 Task: Create a task  Improve the appâ€™s performance during network interruptions , assign it to team member softage.10@softage.net in the project WolfTech and update the status of the task to  Off Track , set the priority of the task to Medium.
Action: Mouse moved to (64, 508)
Screenshot: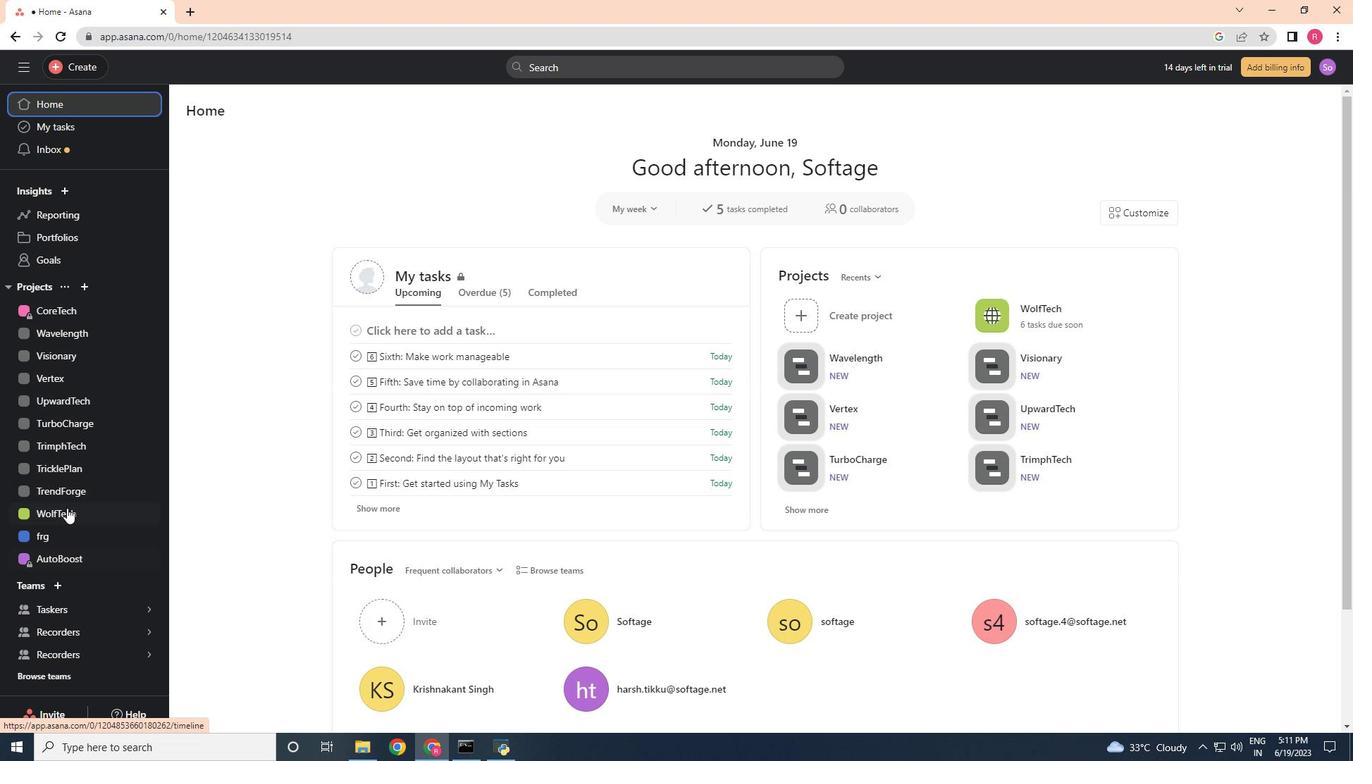 
Action: Mouse pressed left at (64, 508)
Screenshot: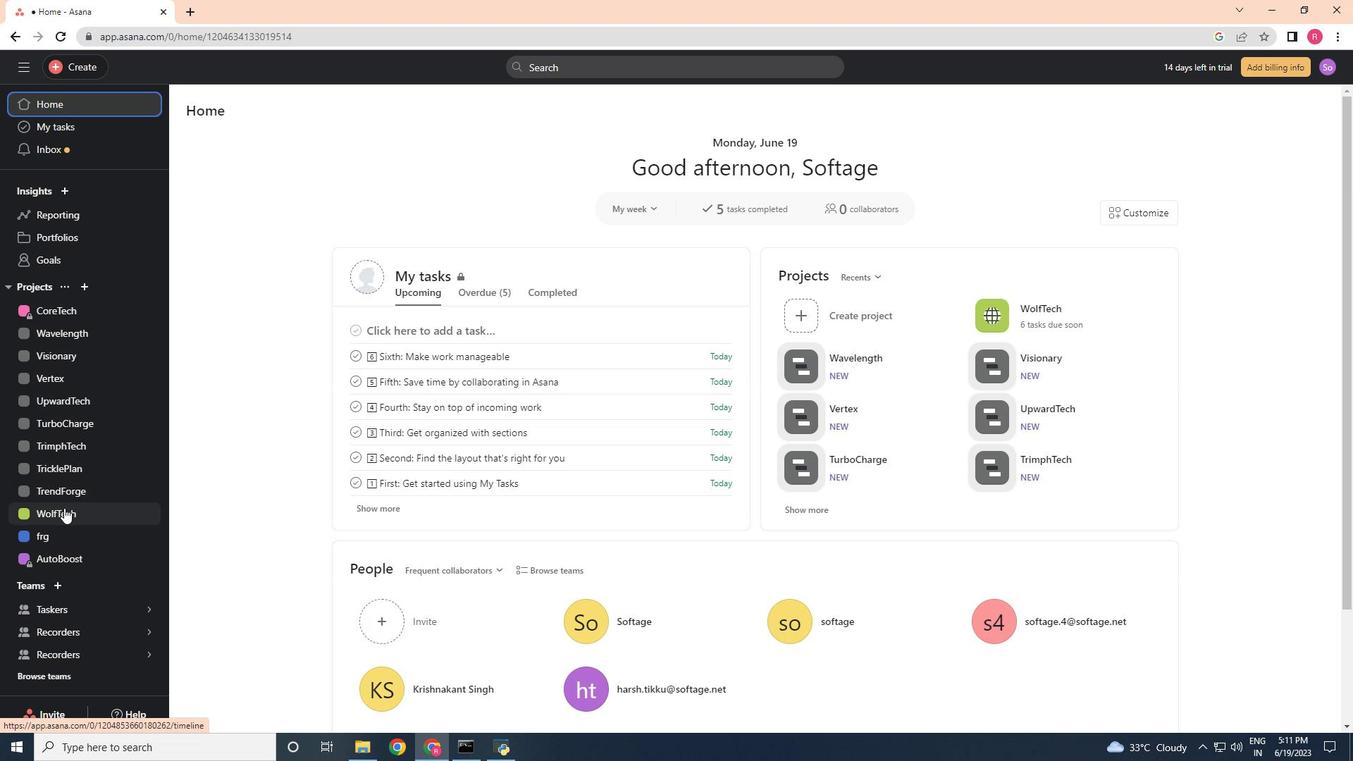 
Action: Mouse moved to (229, 173)
Screenshot: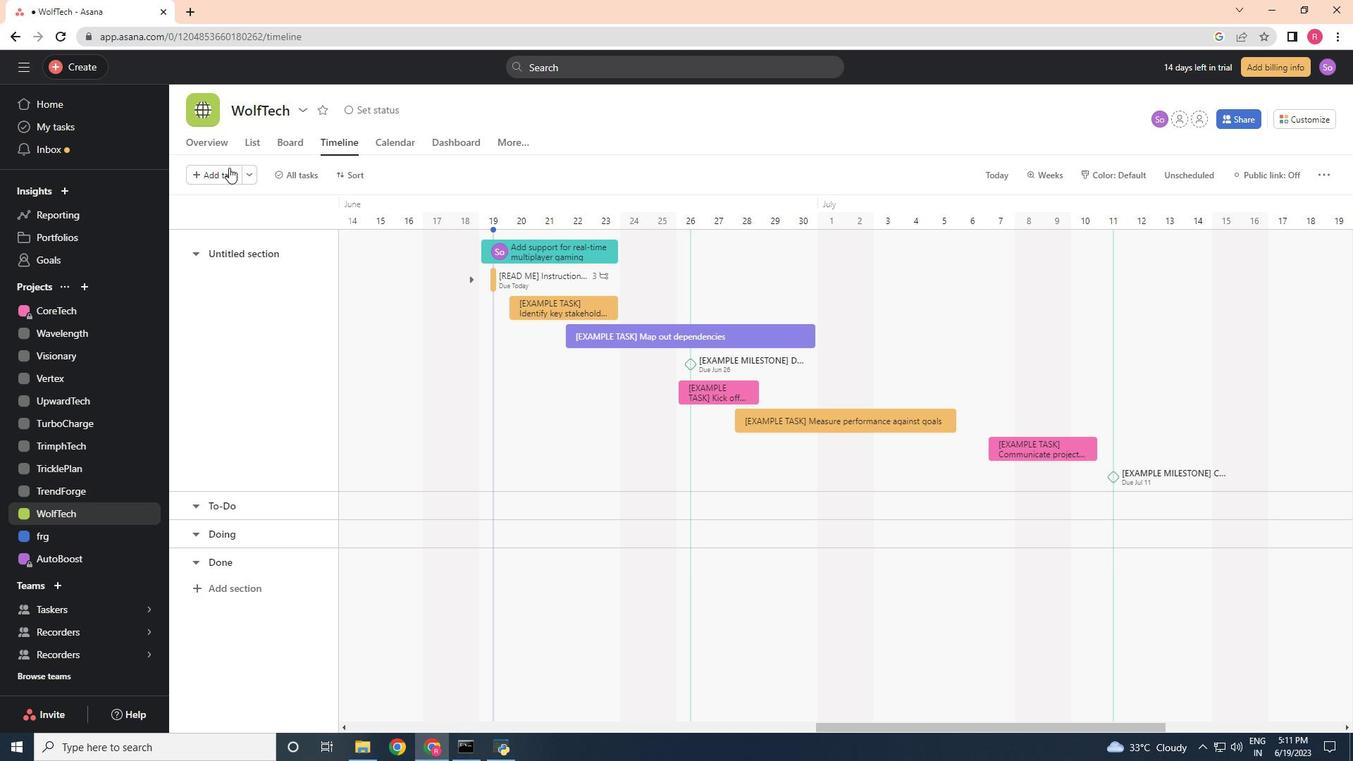 
Action: Mouse pressed left at (229, 173)
Screenshot: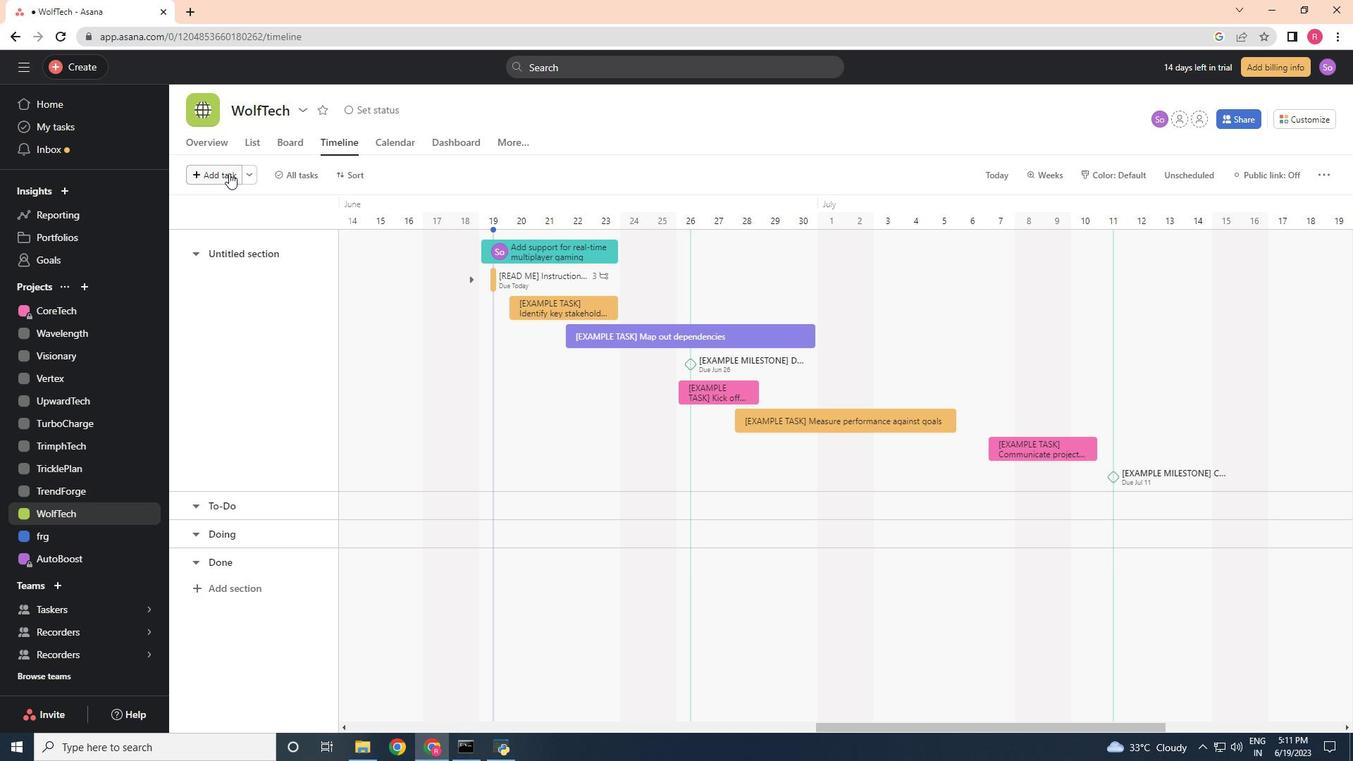 
Action: Mouse moved to (219, 169)
Screenshot: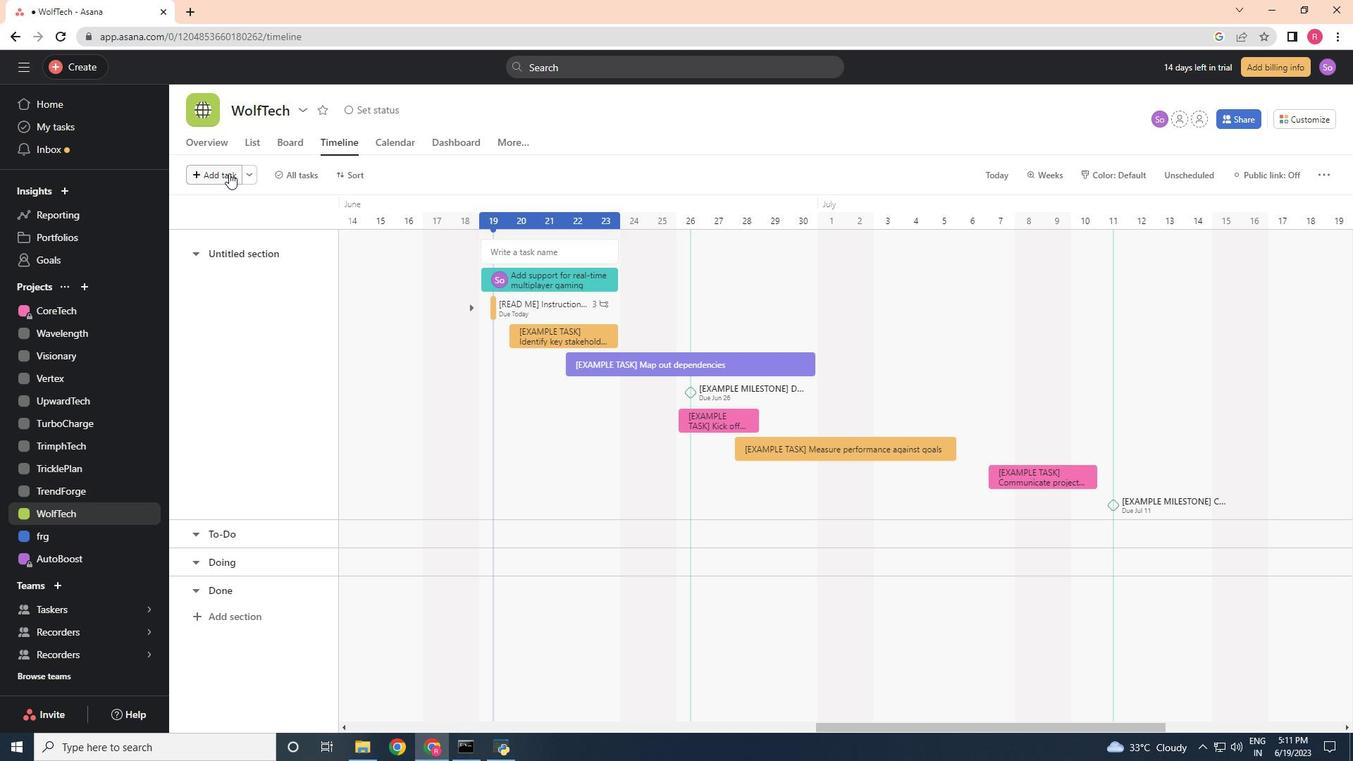 
Action: Key pressed <Key.shift>Improve<Key.space>the<Key.space>app's<Key.space>performance<Key.space>during<Key.space>network<Key.space>interruption
Screenshot: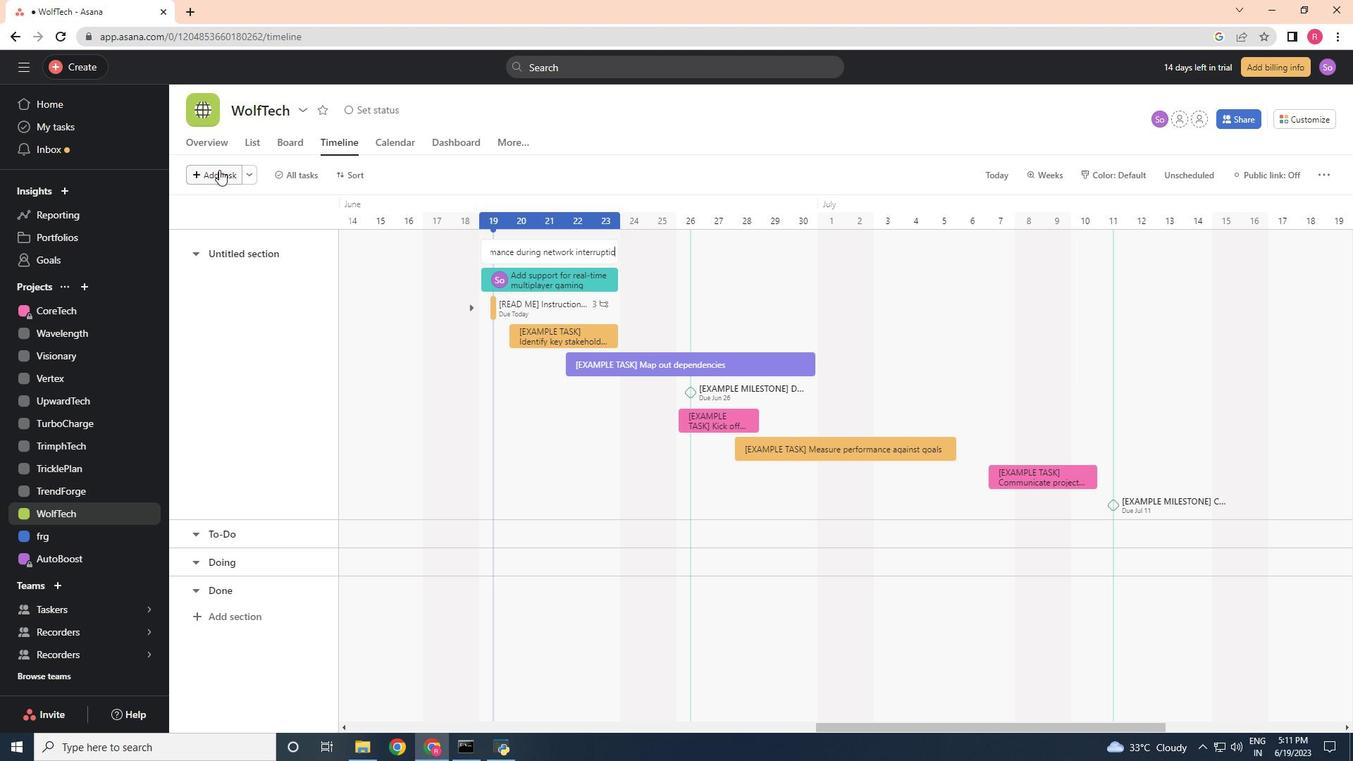 
Action: Mouse moved to (563, 257)
Screenshot: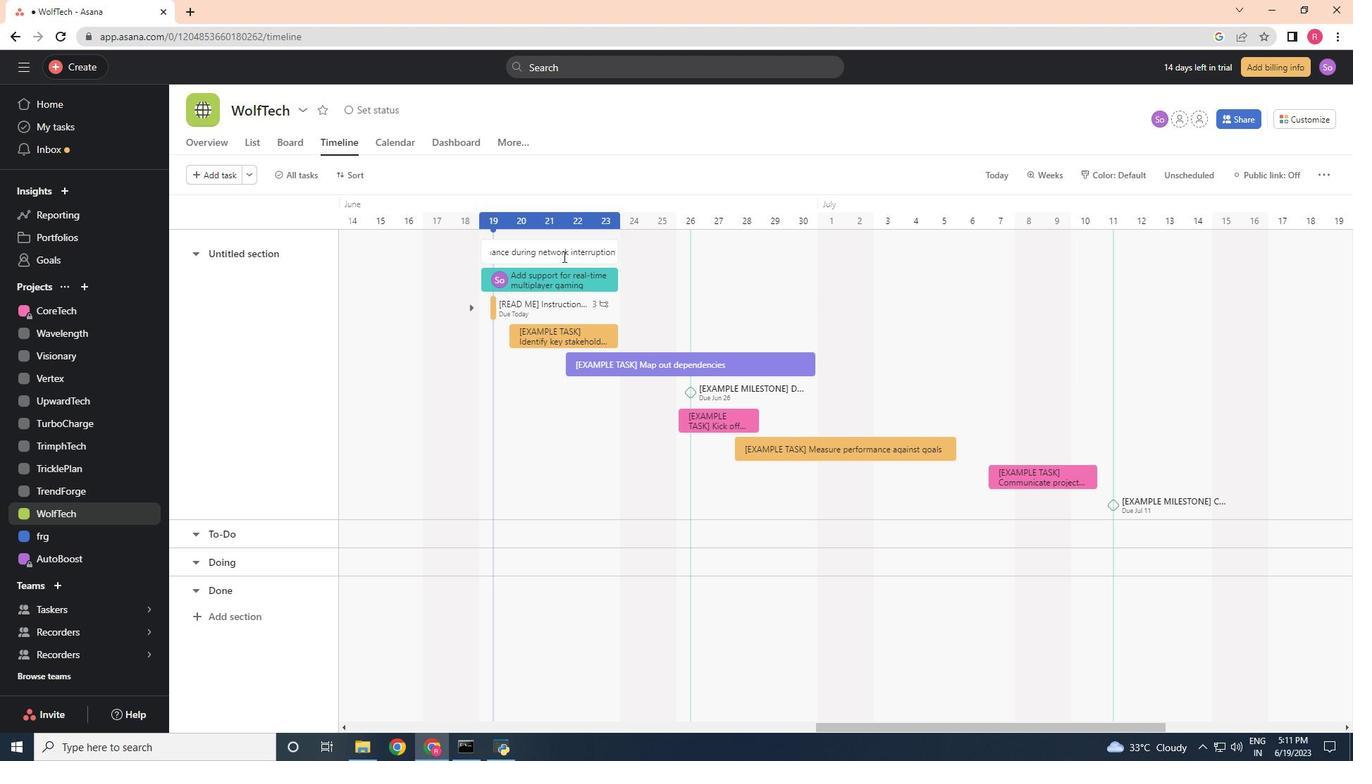 
Action: Mouse pressed left at (563, 257)
Screenshot: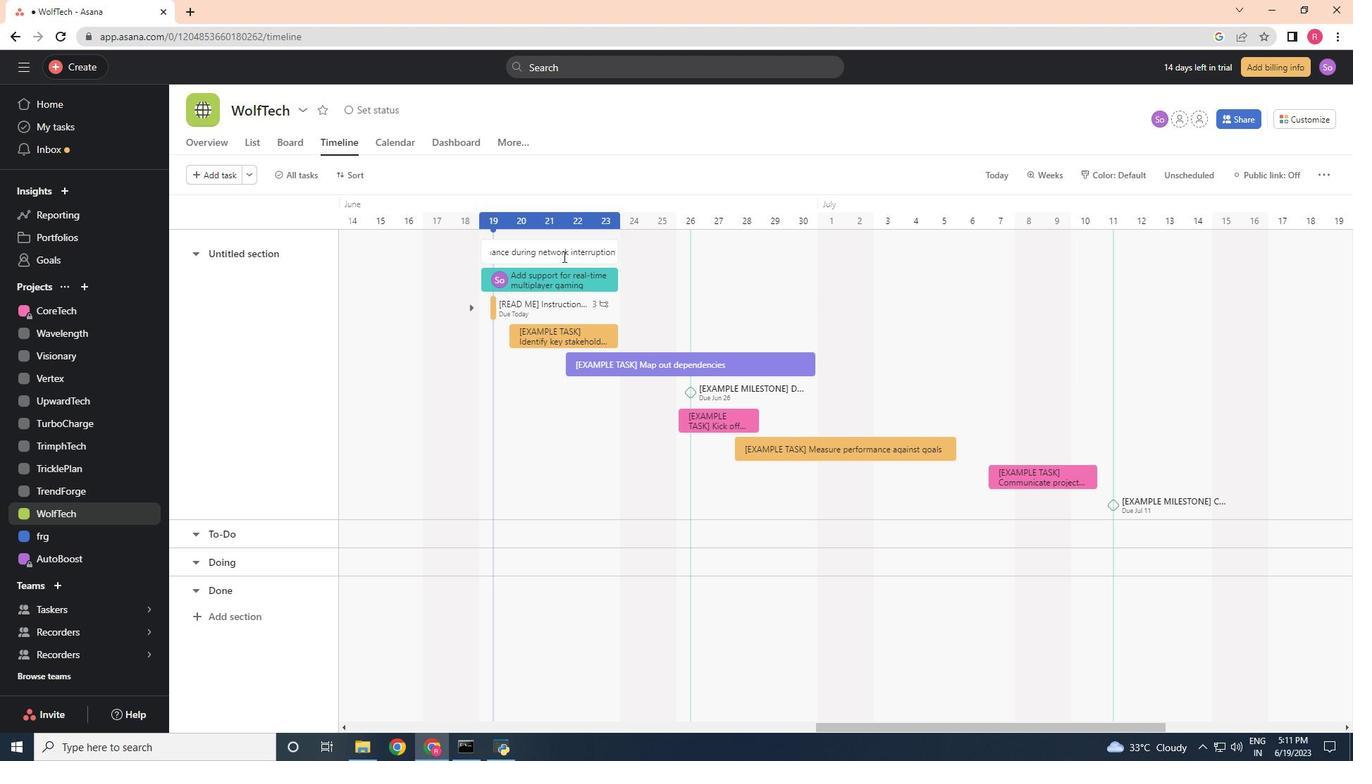 
Action: Mouse moved to (991, 279)
Screenshot: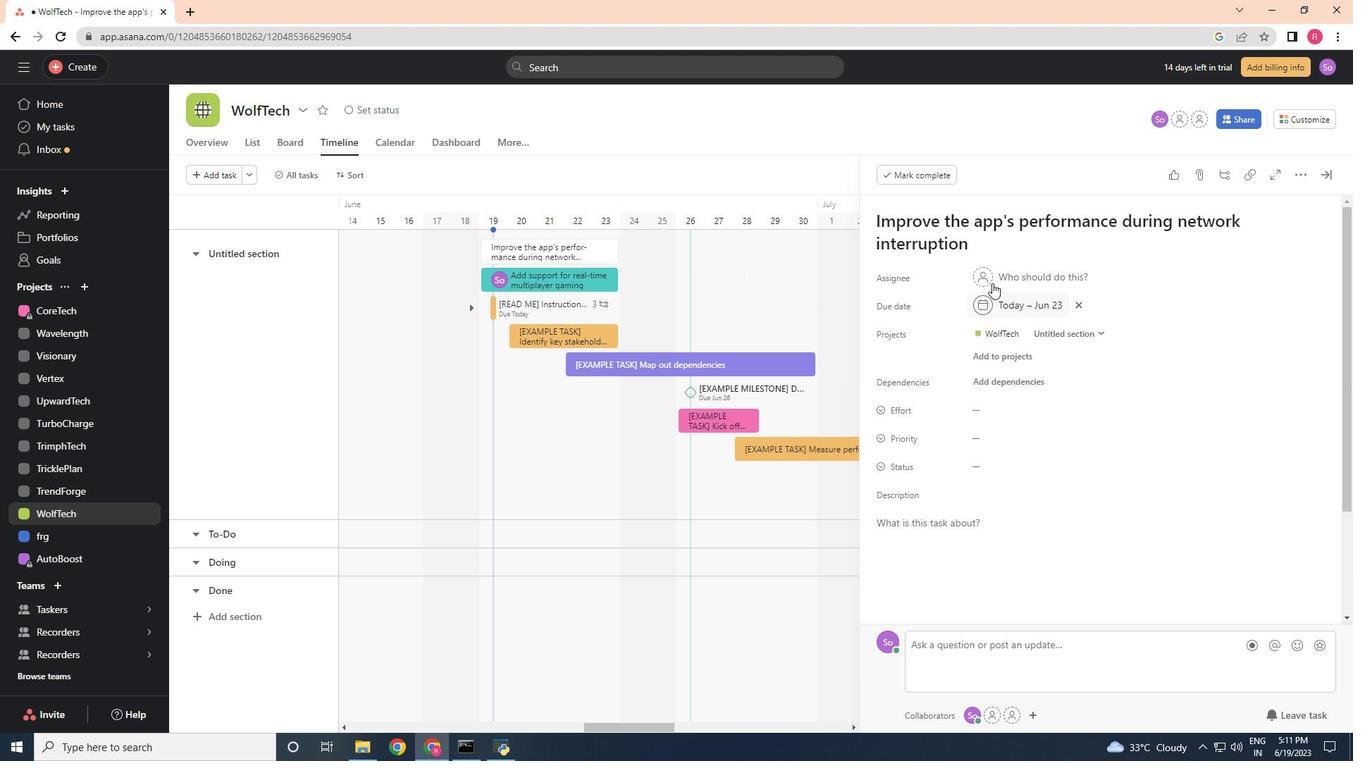 
Action: Mouse pressed left at (991, 279)
Screenshot: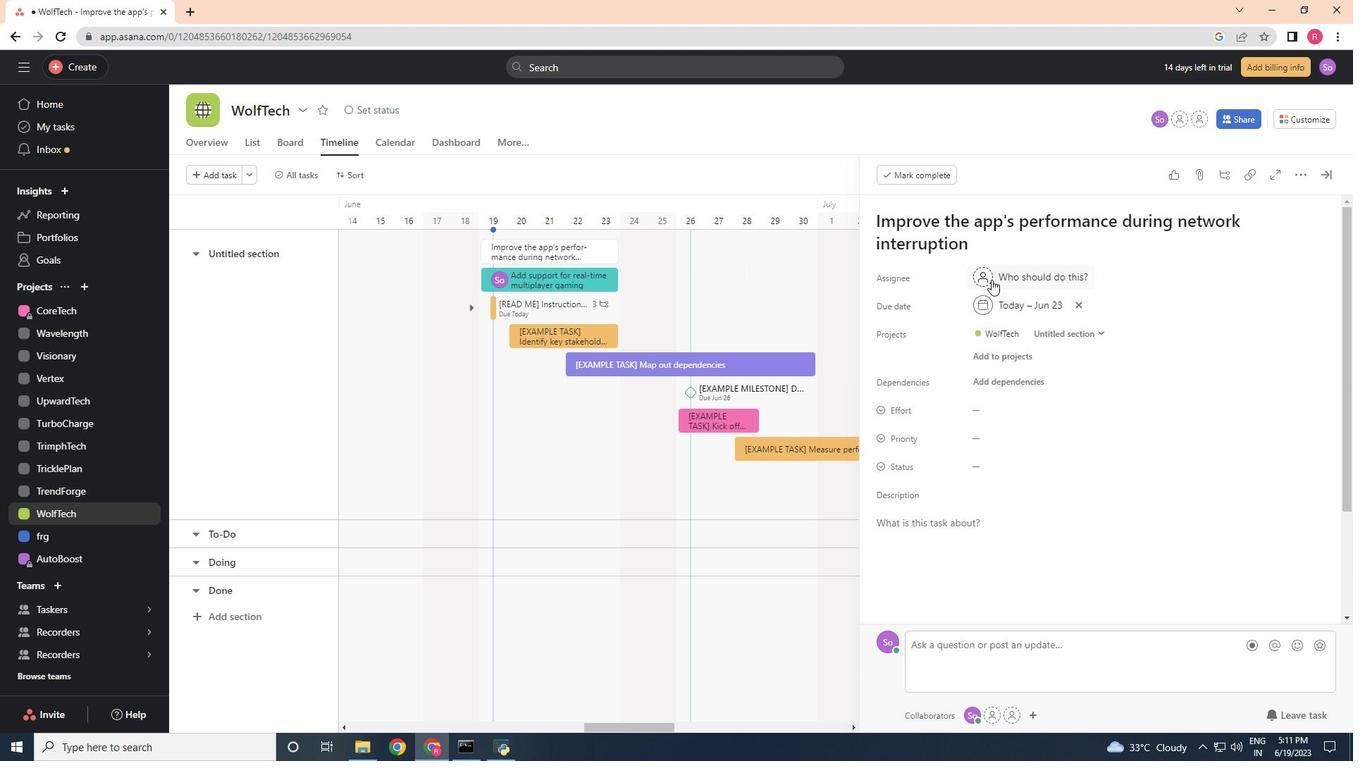 
Action: Mouse moved to (947, 307)
Screenshot: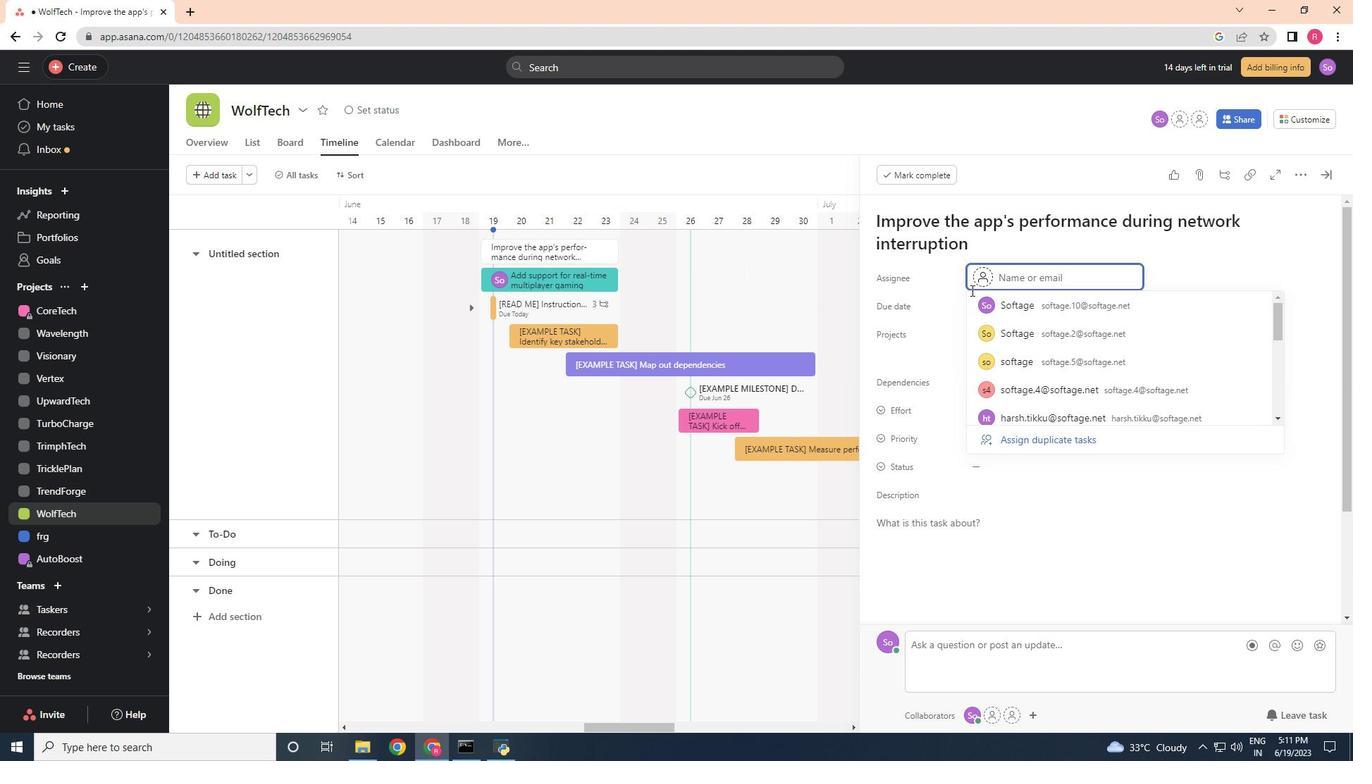 
Action: Key pressed softage.10<Key.shift>@softage.net
Screenshot: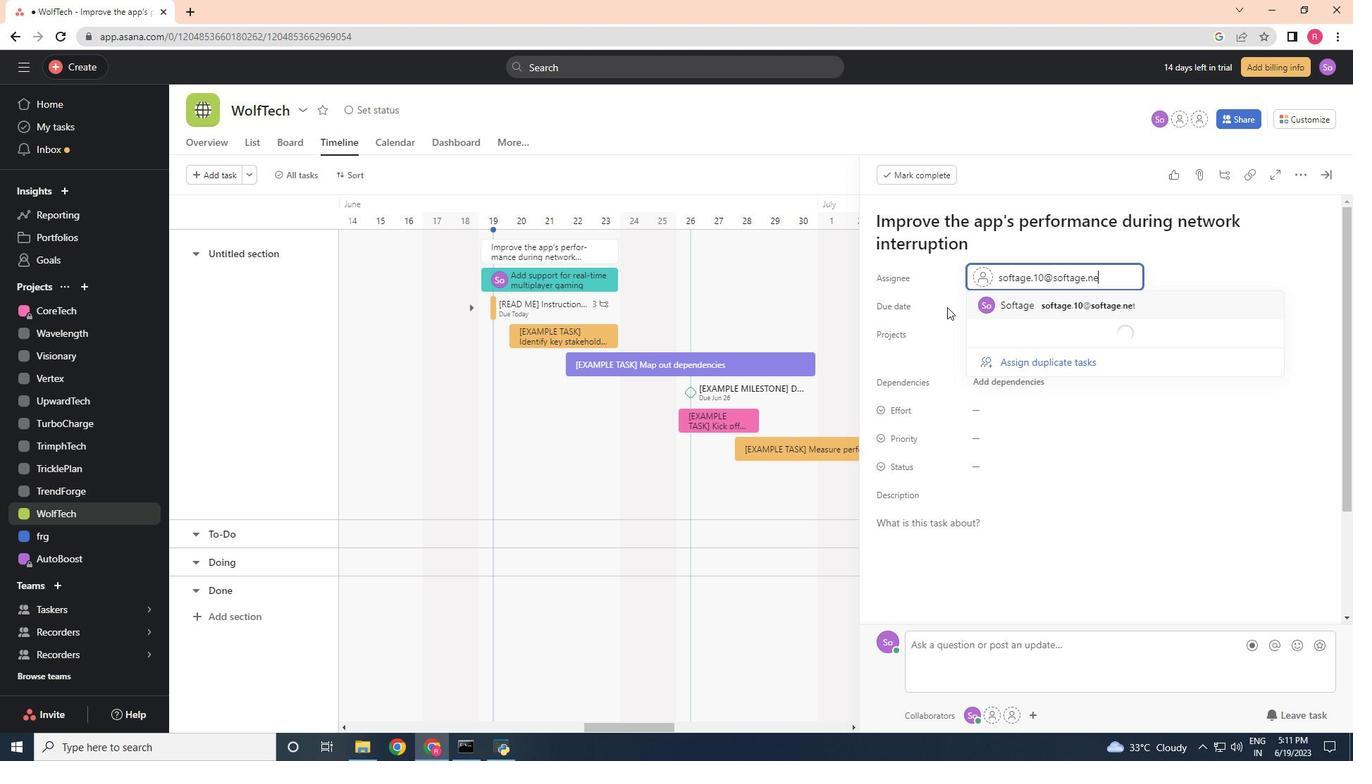 
Action: Mouse moved to (1076, 307)
Screenshot: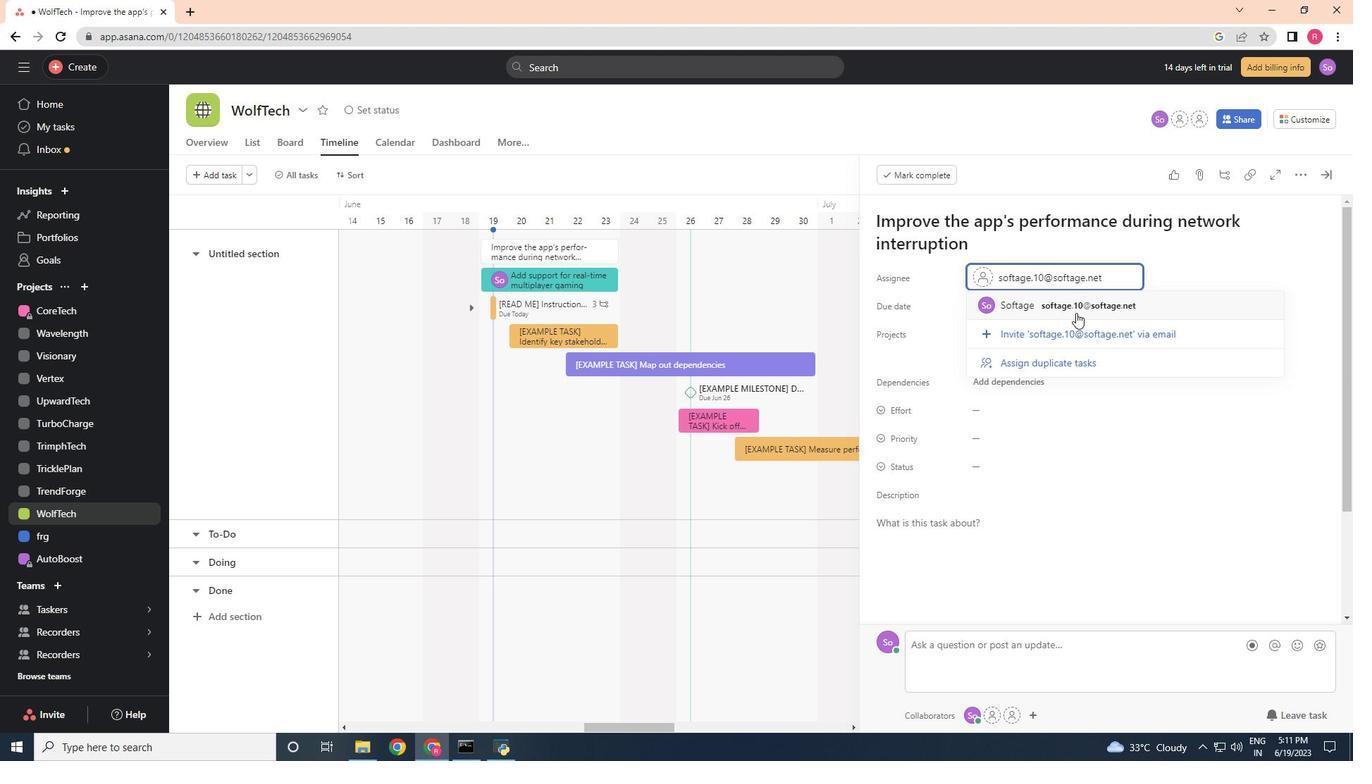 
Action: Mouse pressed left at (1076, 307)
Screenshot: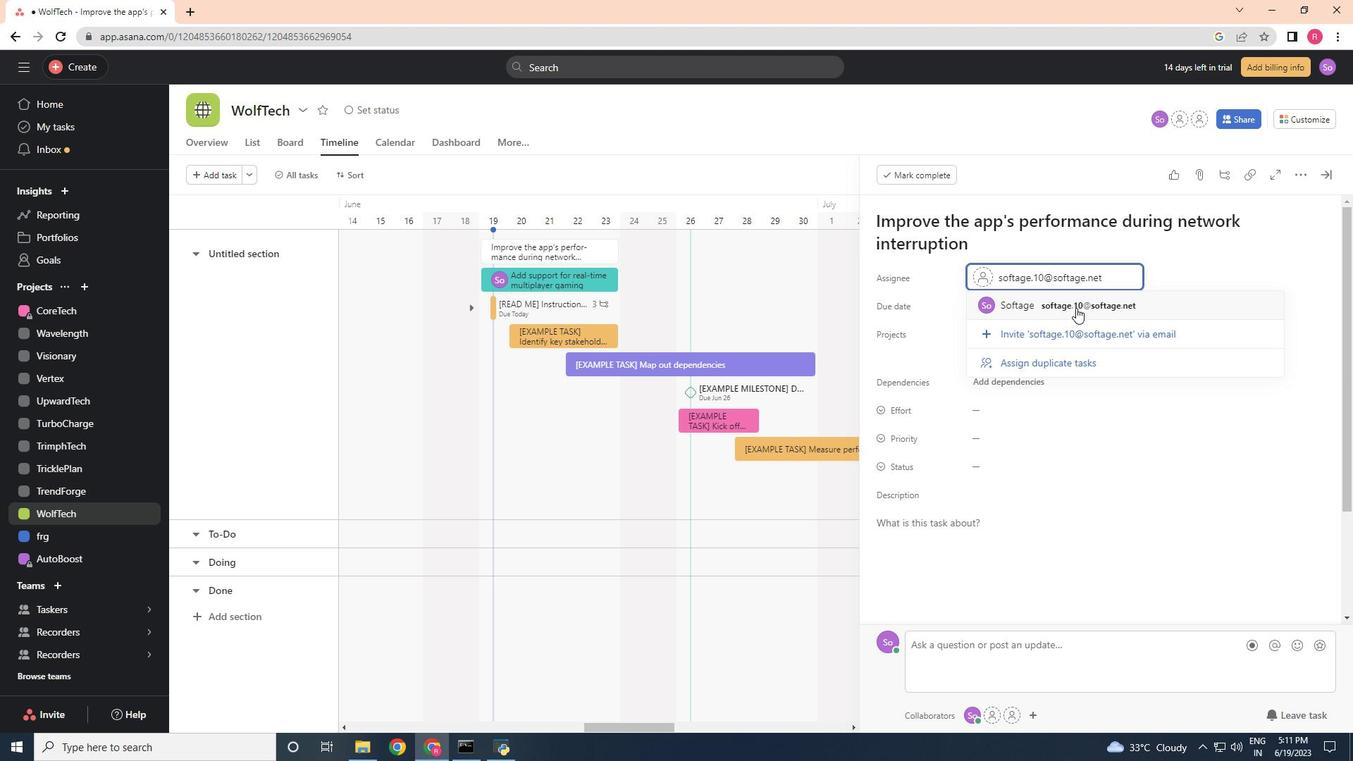 
Action: Mouse moved to (996, 465)
Screenshot: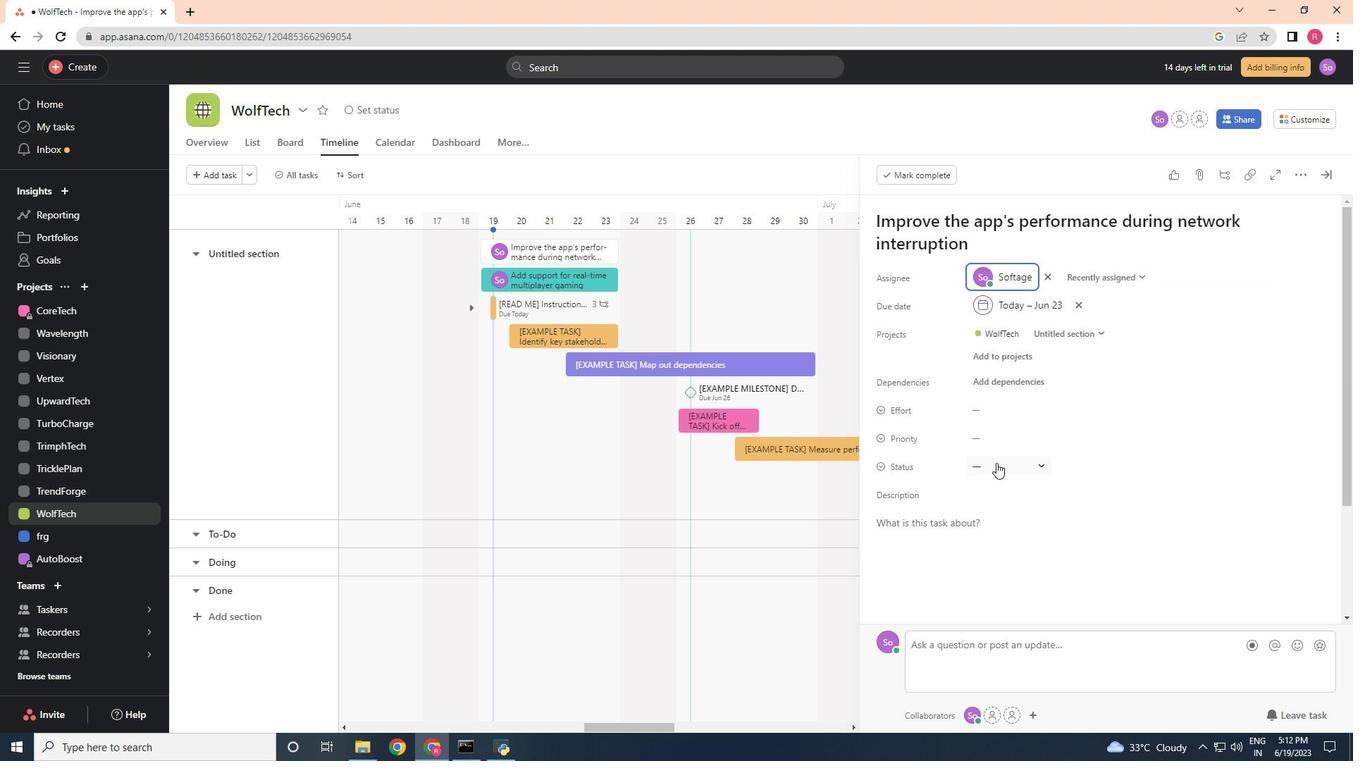 
Action: Mouse pressed left at (996, 465)
Screenshot: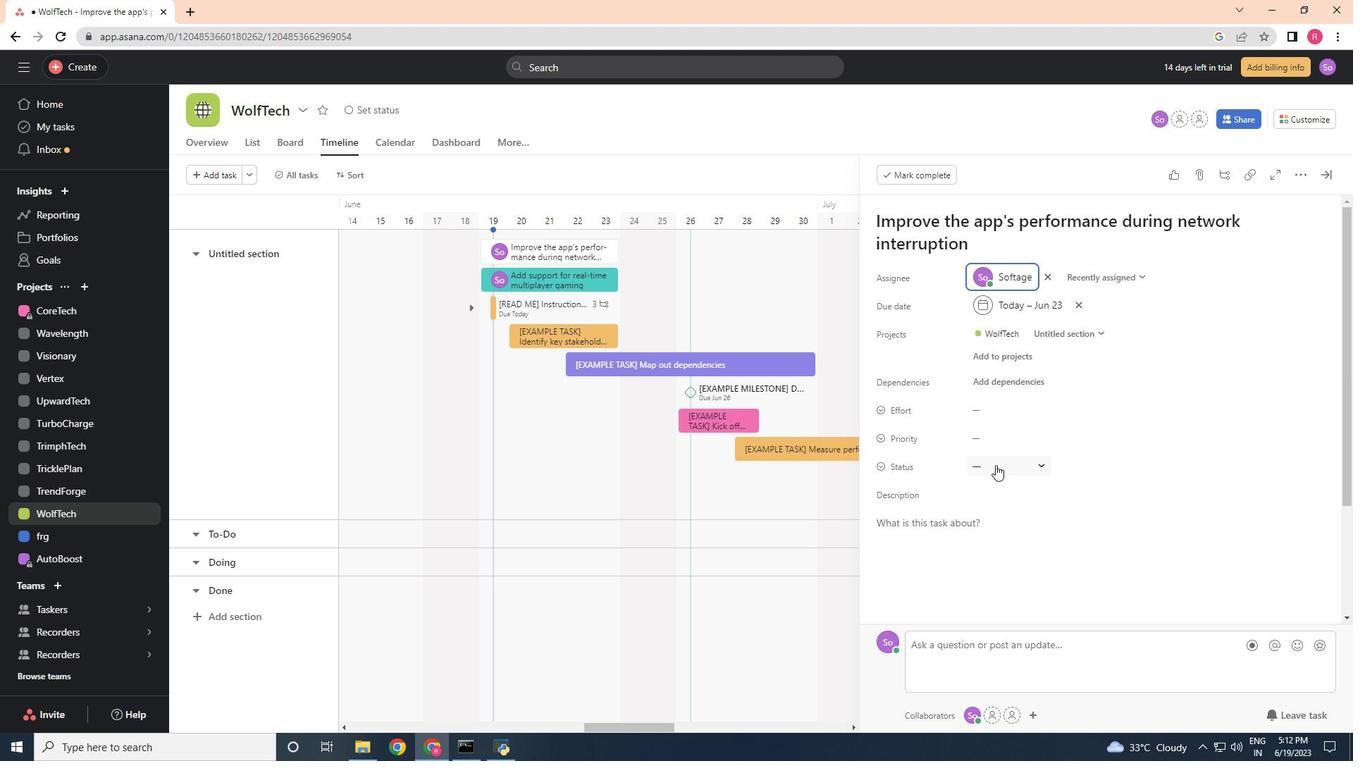 
Action: Mouse moved to (1021, 568)
Screenshot: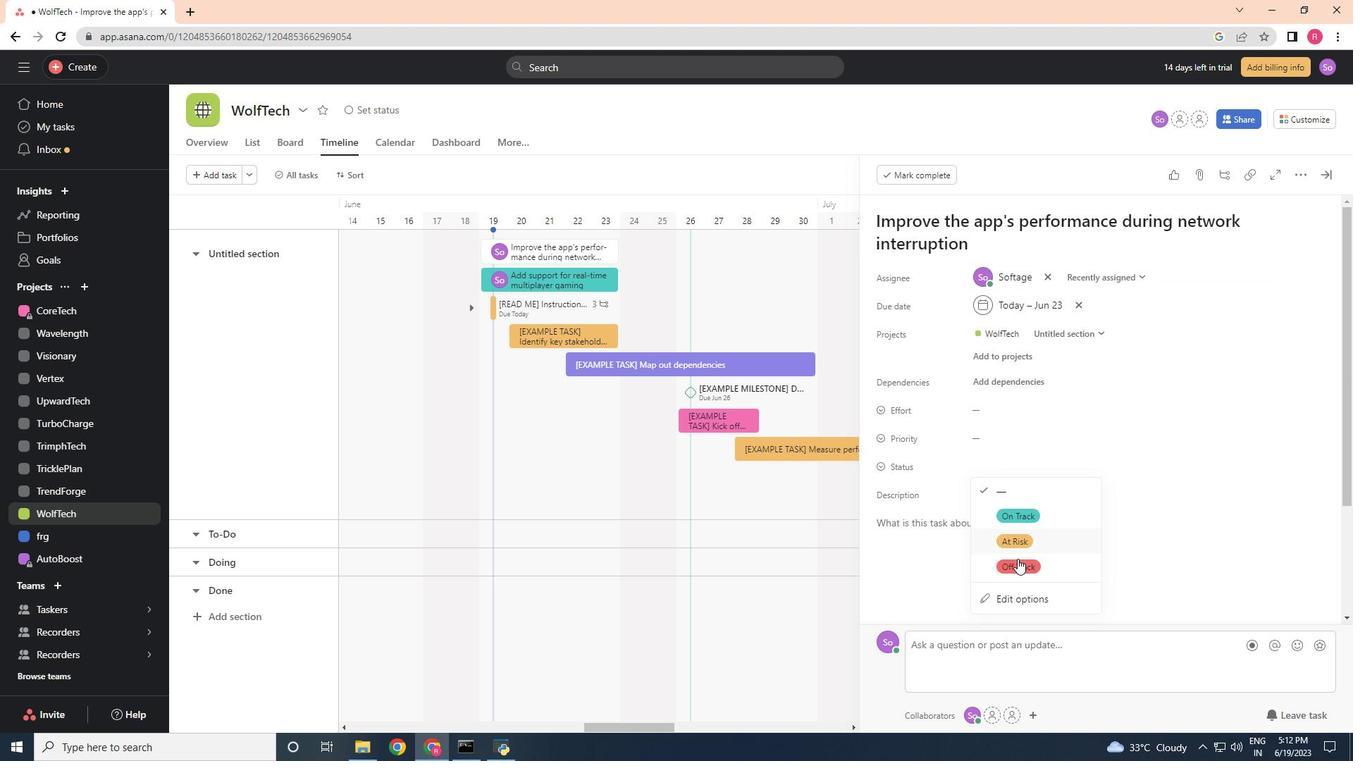 
Action: Mouse pressed left at (1021, 568)
Screenshot: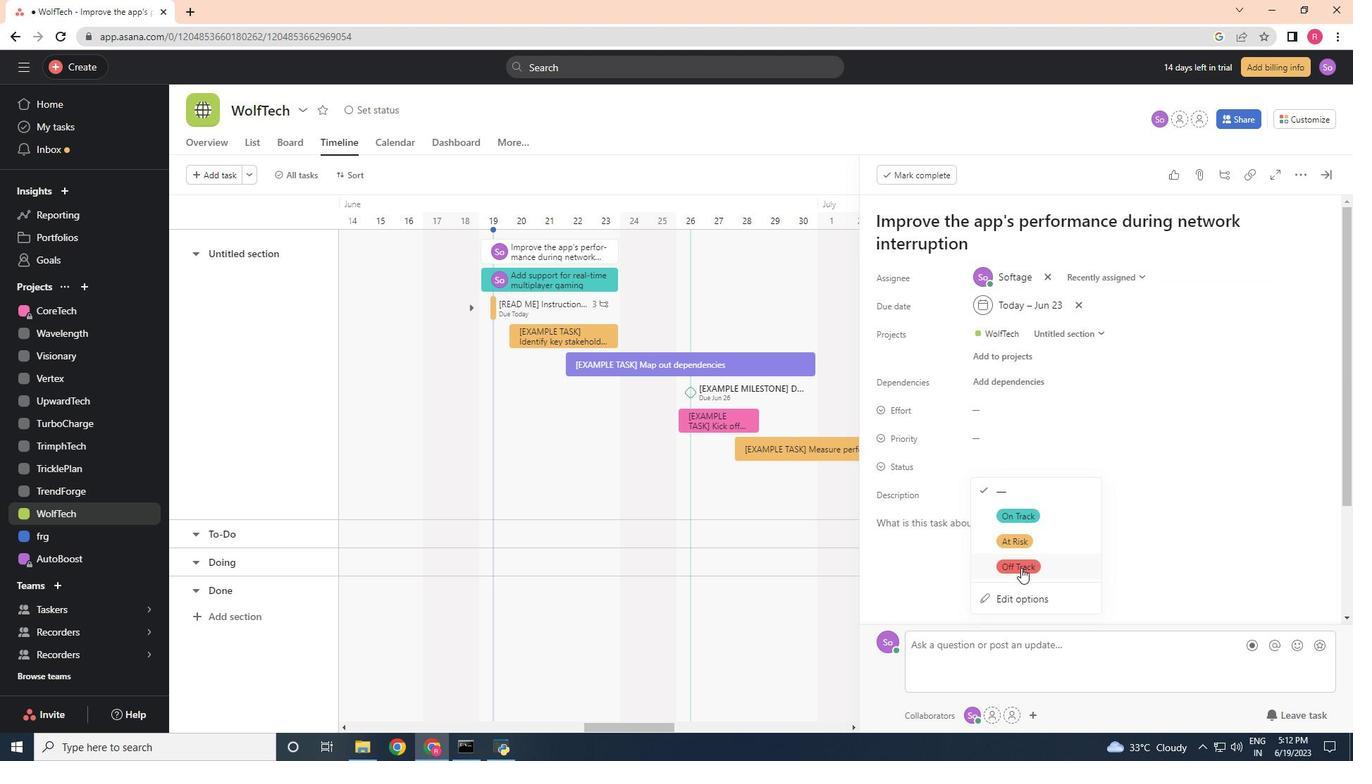 
Action: Mouse moved to (986, 439)
Screenshot: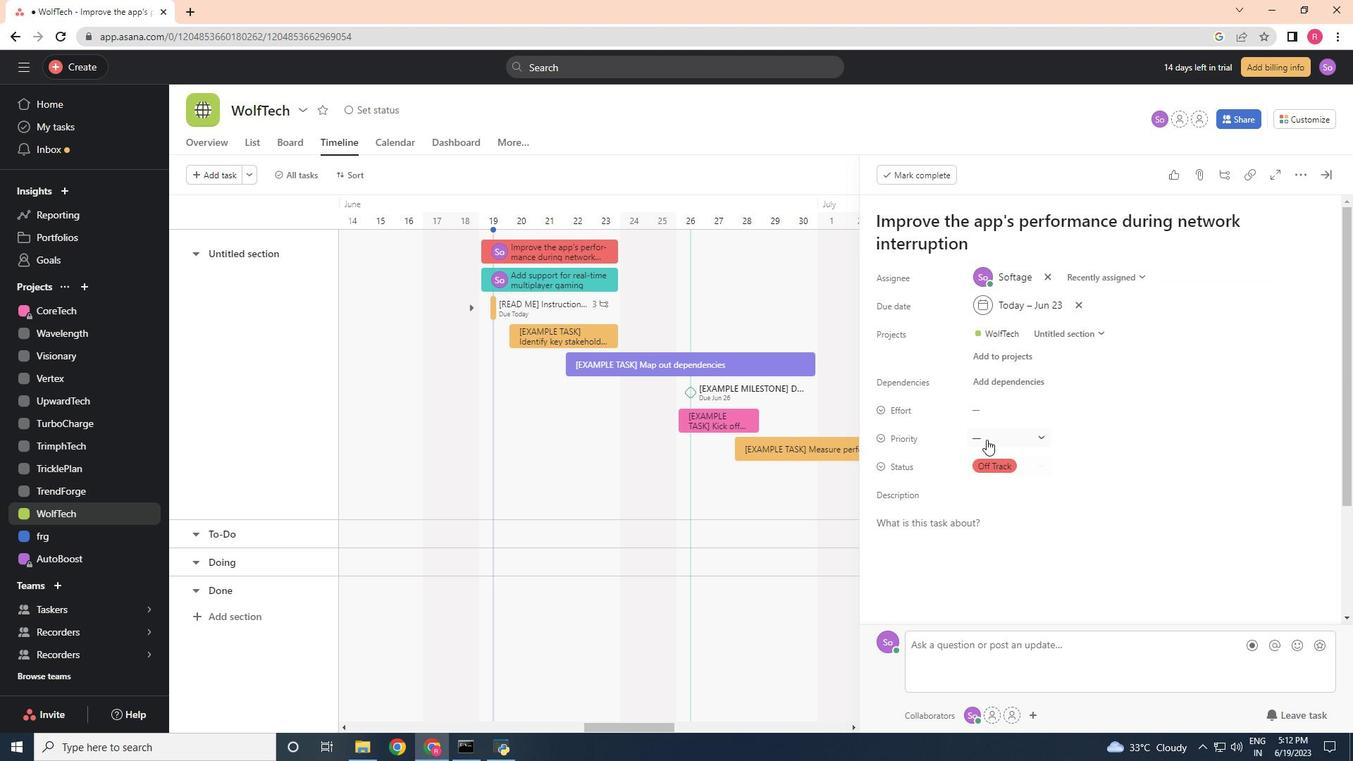 
Action: Mouse pressed left at (986, 439)
Screenshot: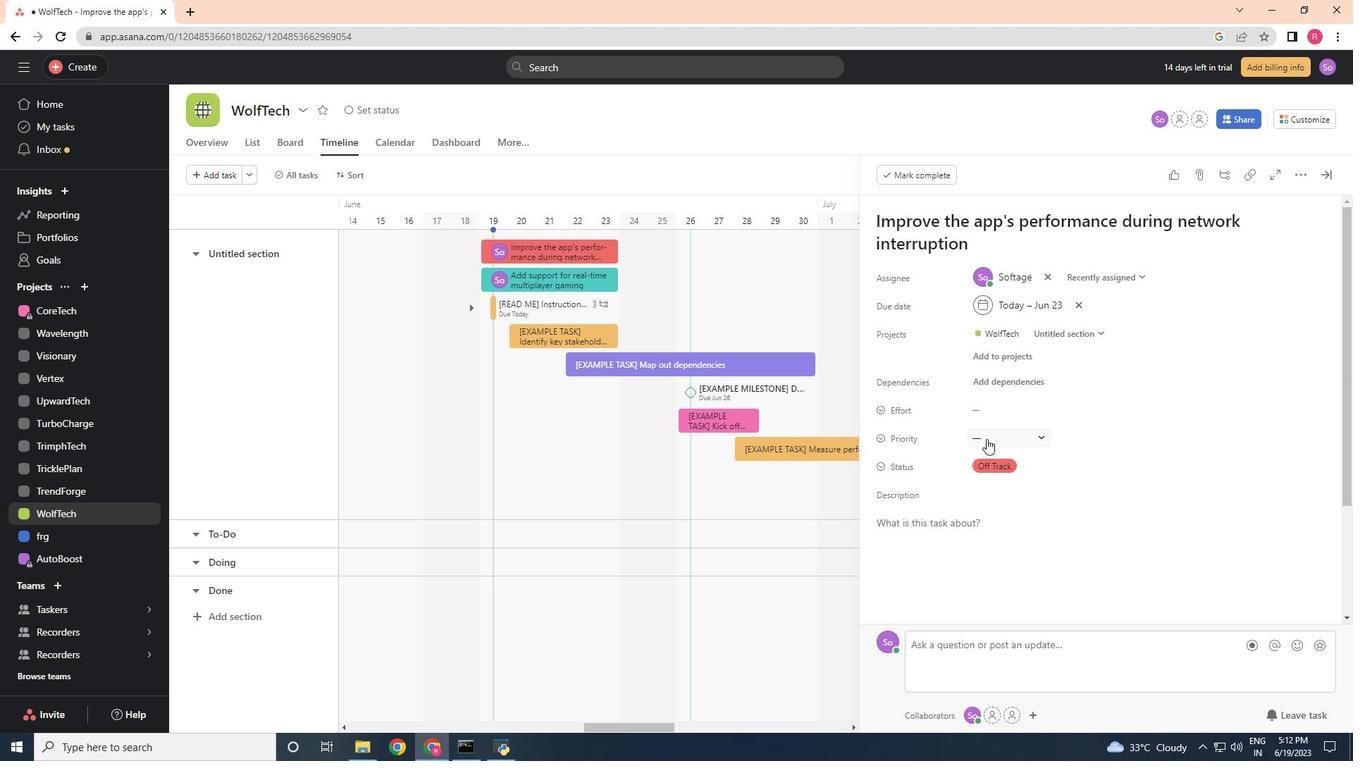 
Action: Mouse moved to (1011, 508)
Screenshot: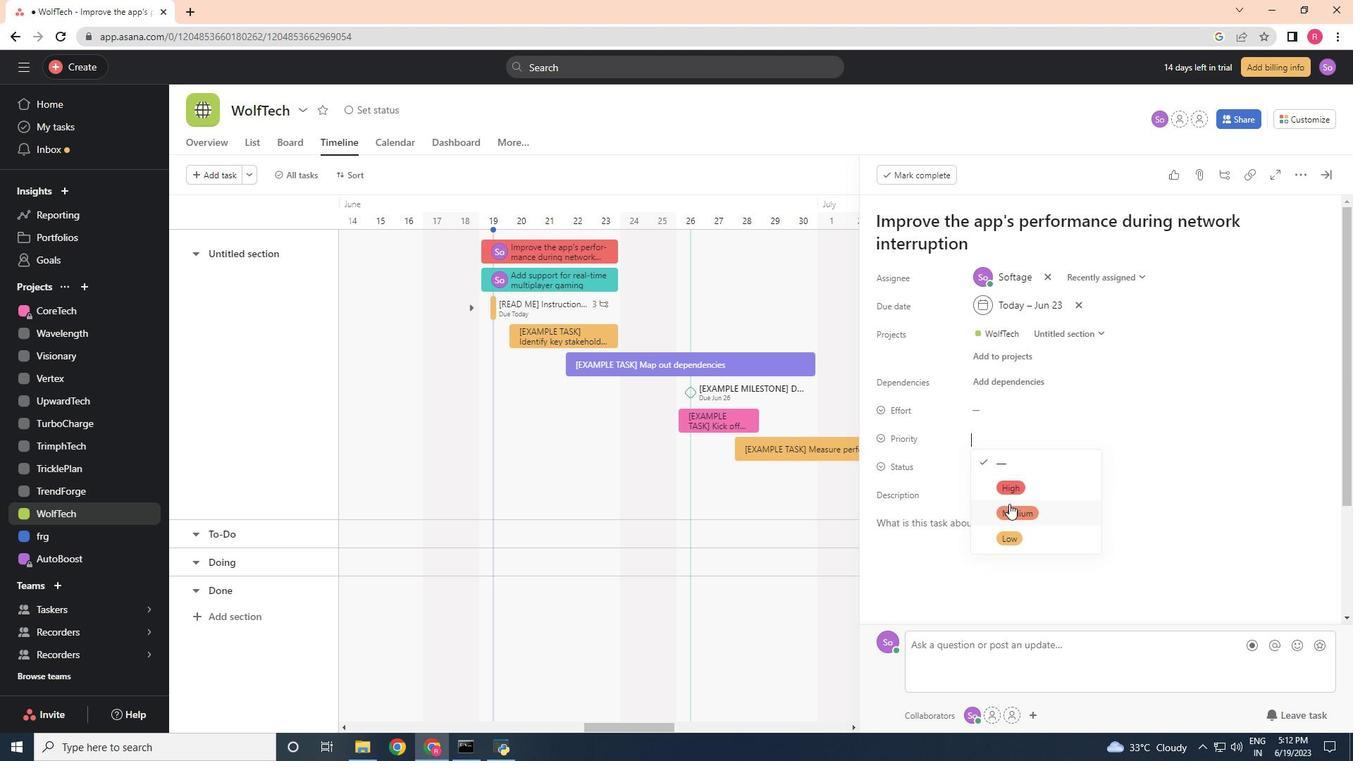 
Action: Mouse pressed left at (1011, 508)
Screenshot: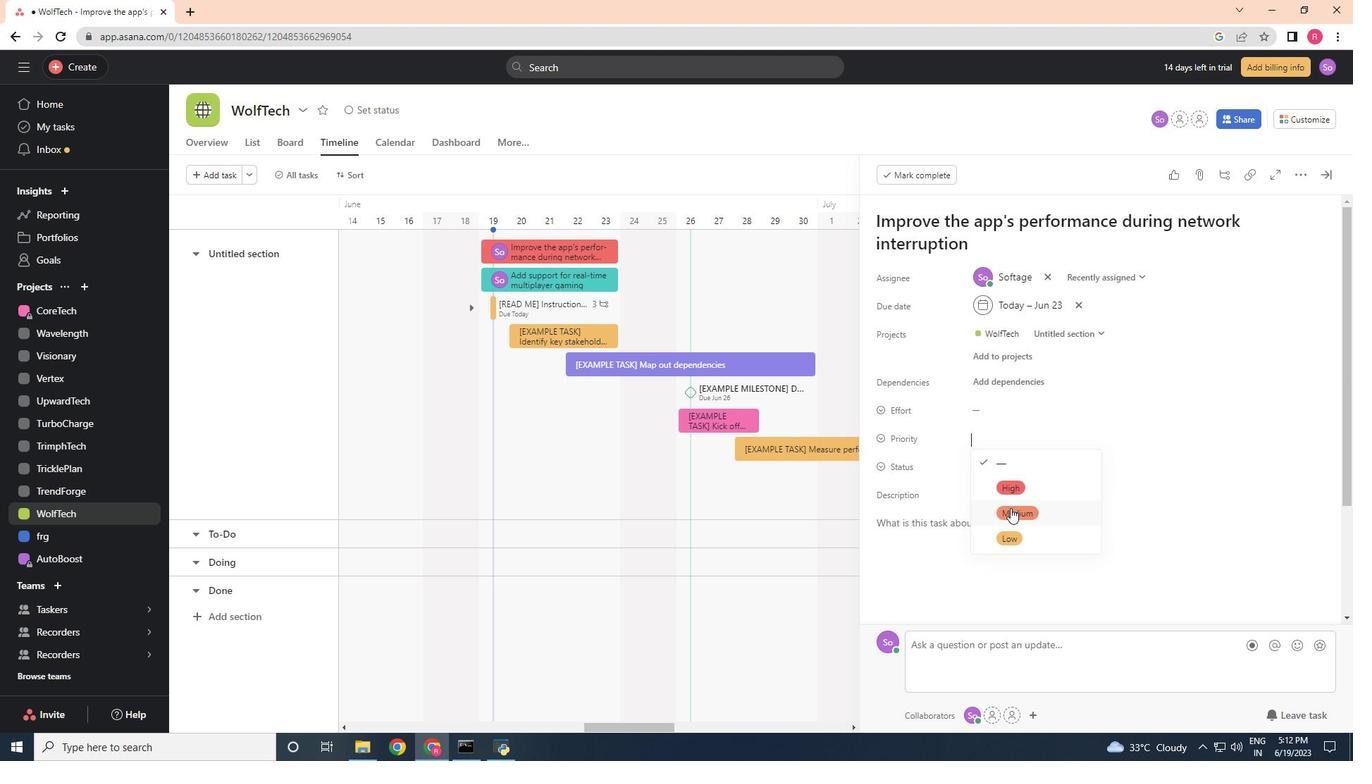 
Action: Mouse moved to (984, 527)
Screenshot: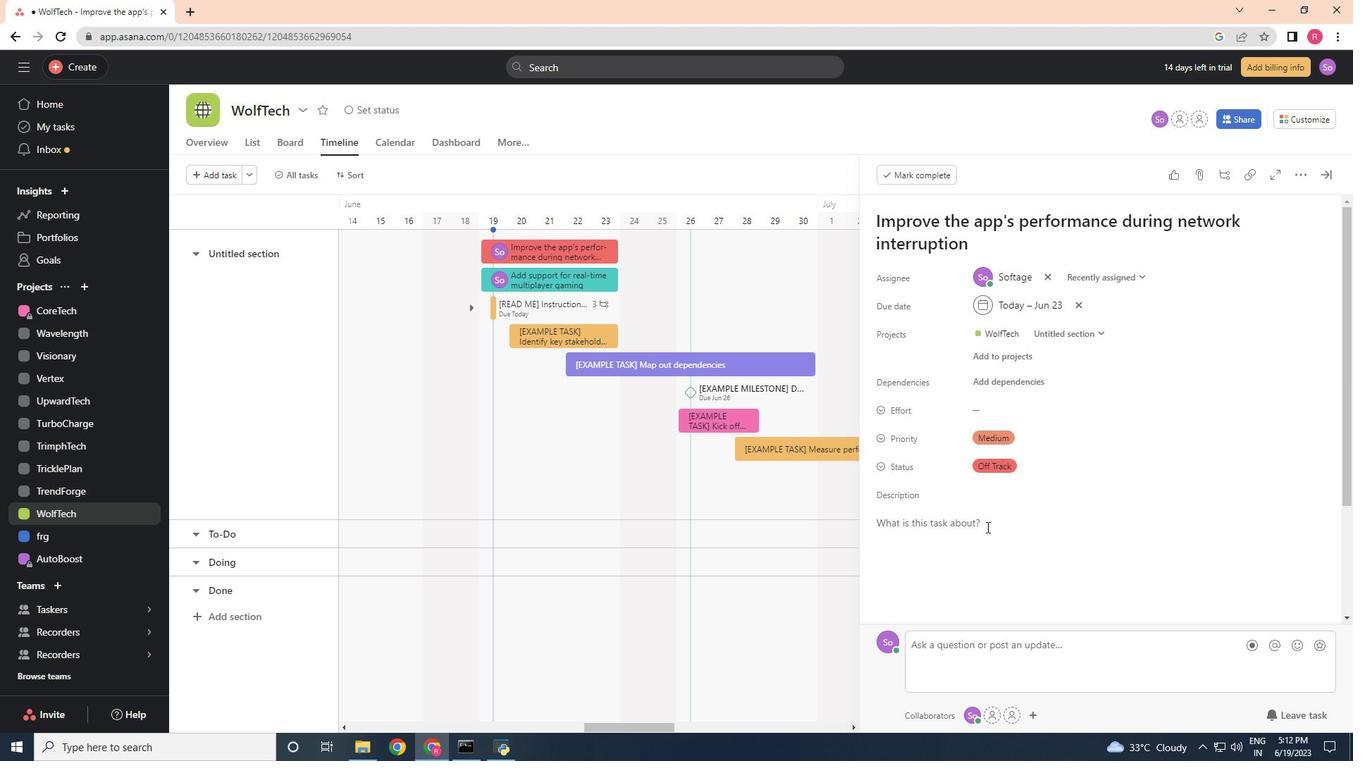 
